 Task: Edit and enhance podcast advertisements and promos.
Action: Mouse pressed left at (86, 106)
Screenshot: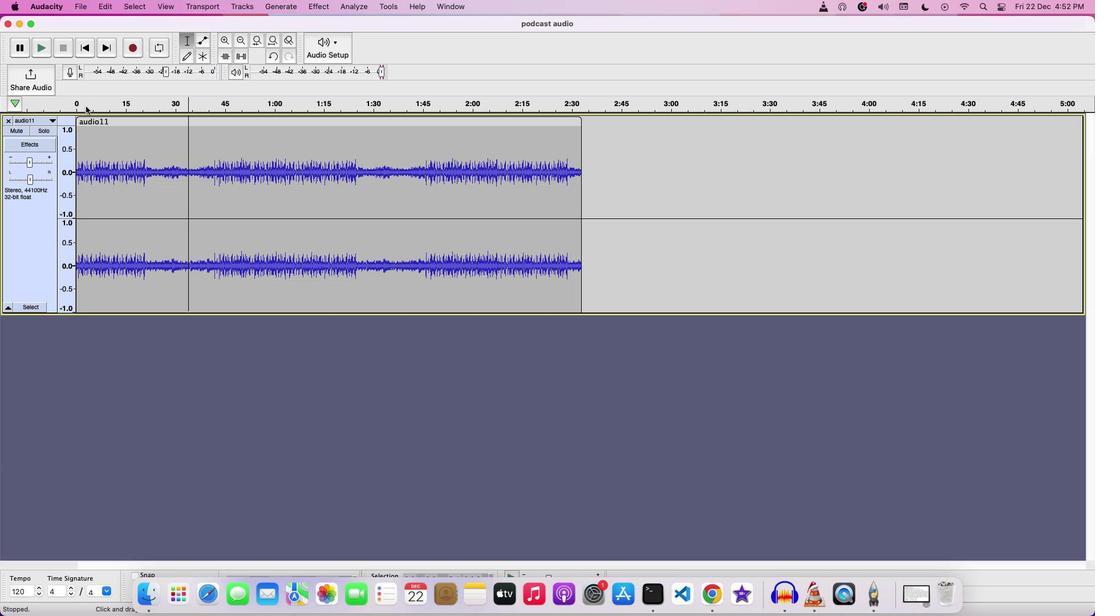 
Action: Mouse moved to (88, 104)
Screenshot: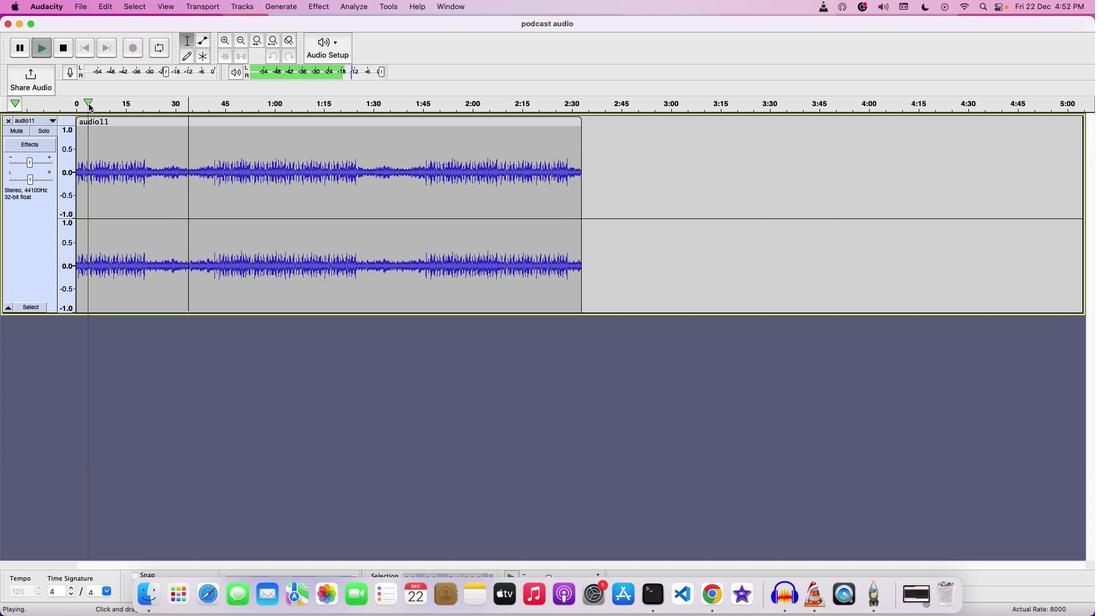 
Action: Key pressed Key.spaceKey.space
Screenshot: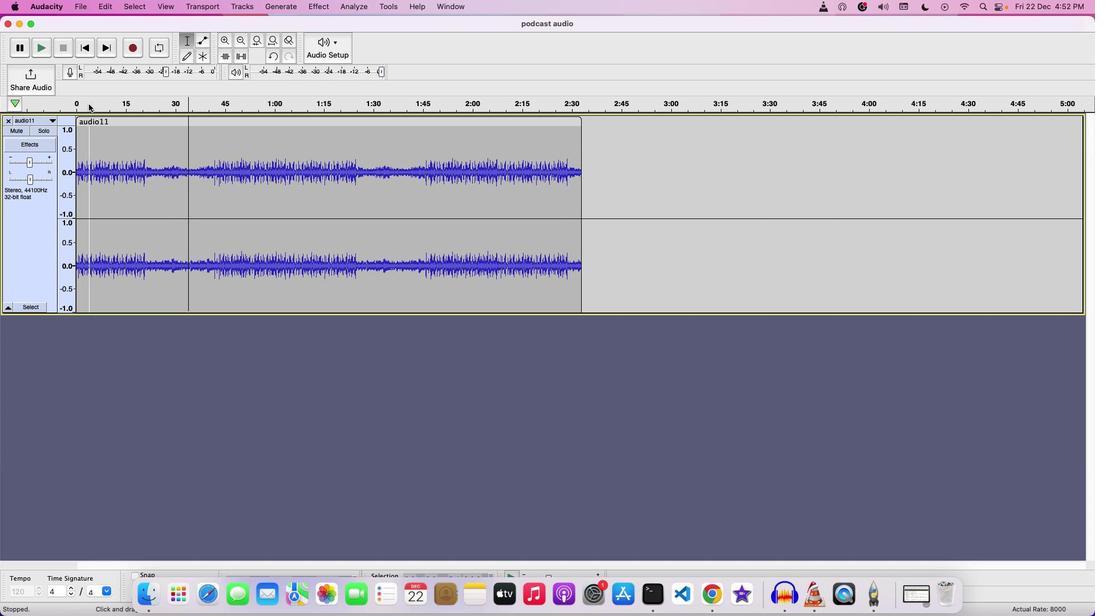 
Action: Mouse moved to (38, 158)
Screenshot: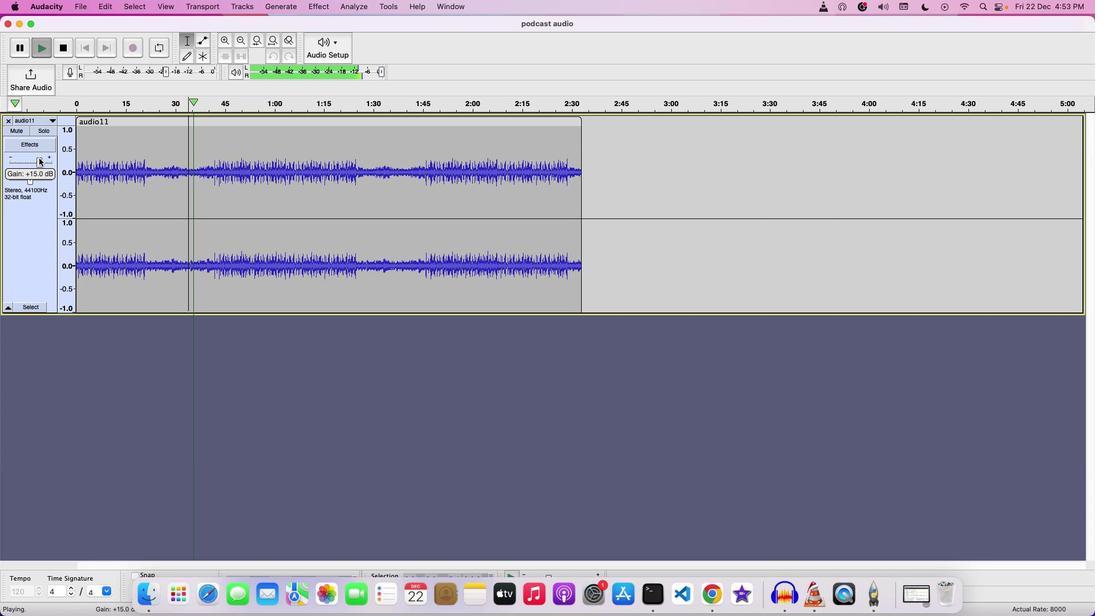 
Action: Mouse pressed left at (38, 158)
Screenshot: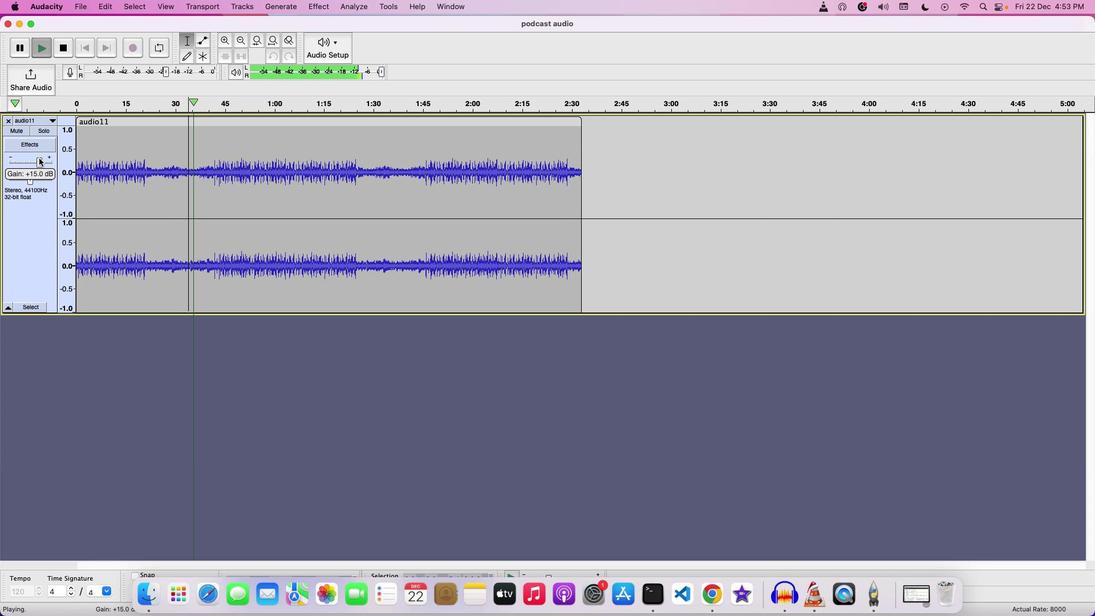 
Action: Mouse moved to (43, 159)
Screenshot: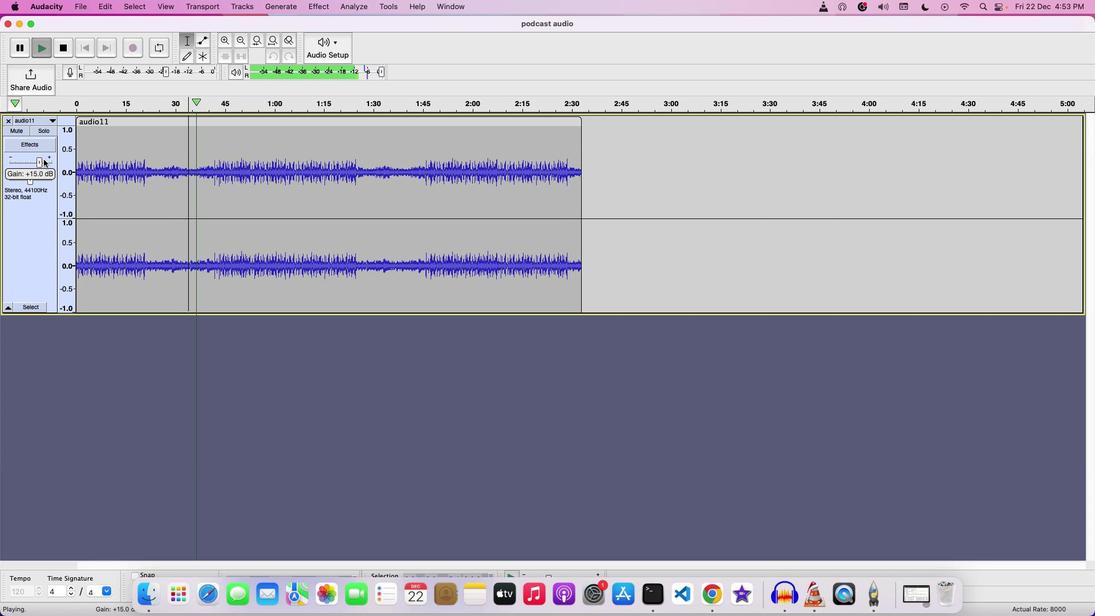 
Action: Mouse pressed left at (43, 159)
Screenshot: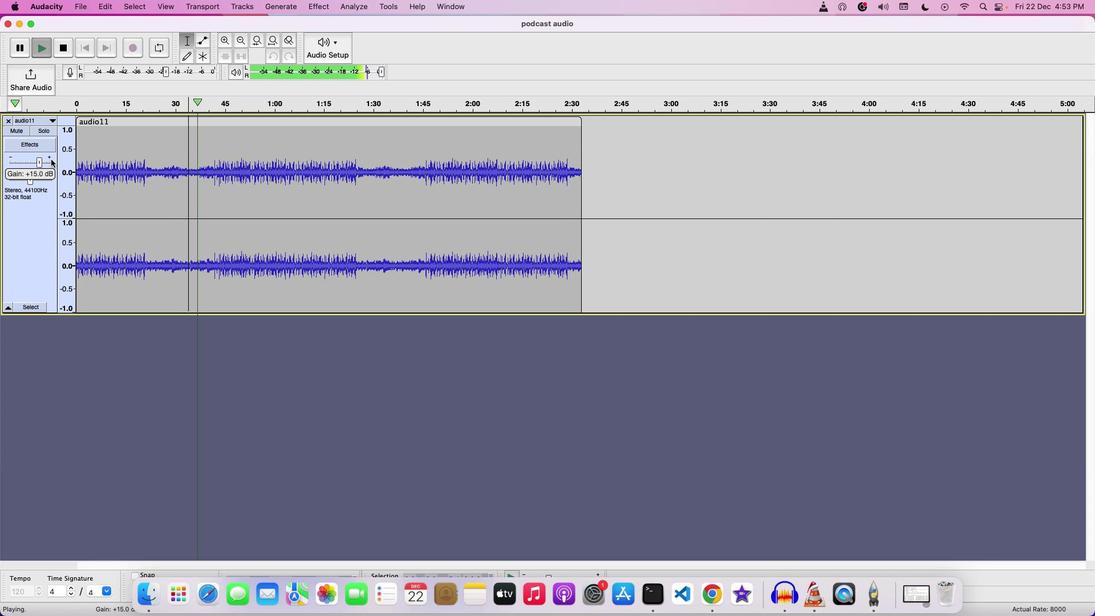 
Action: Mouse moved to (45, 161)
Screenshot: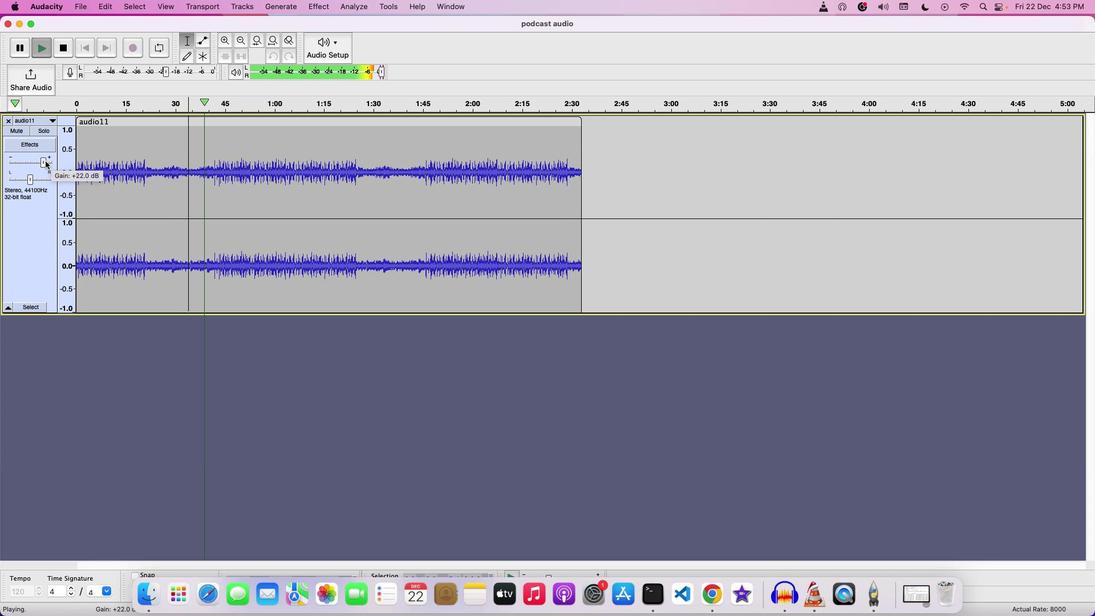 
Action: Mouse pressed left at (45, 161)
Screenshot: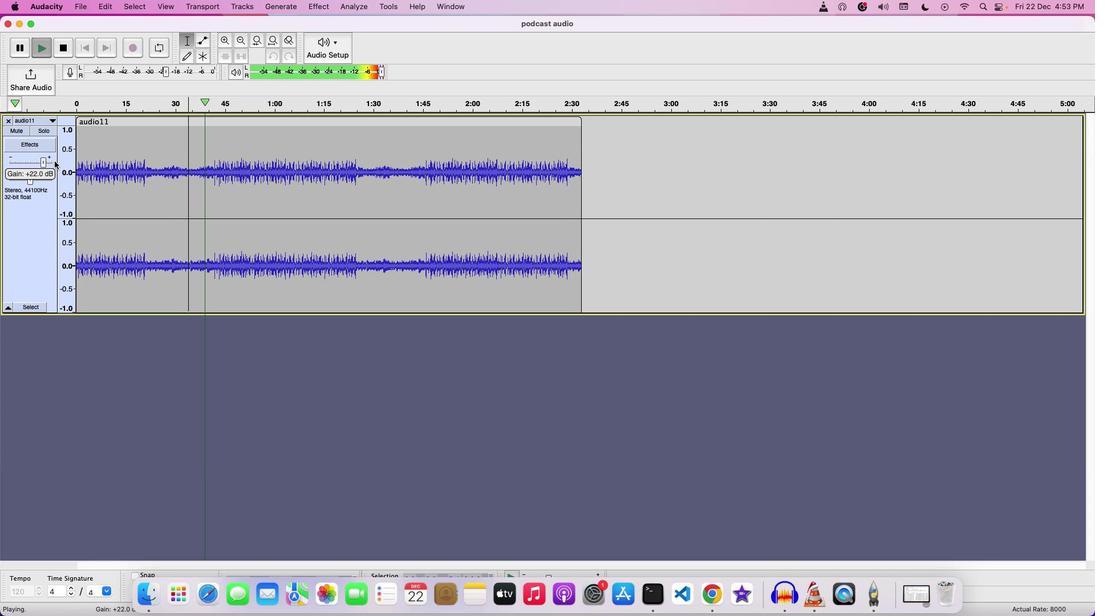 
Action: Mouse moved to (48, 163)
Screenshot: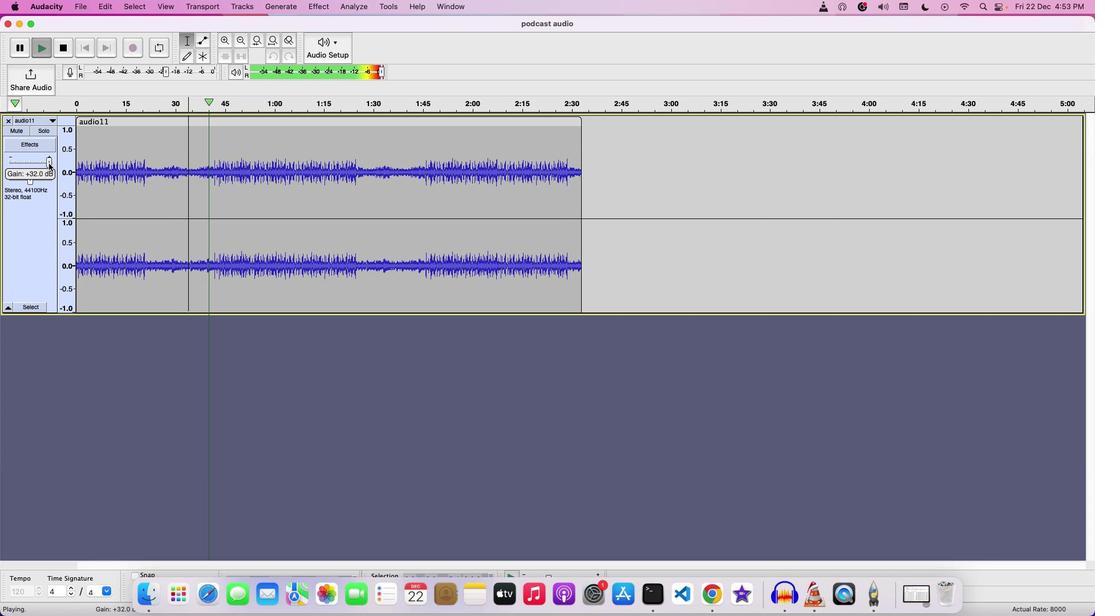 
Action: Mouse pressed left at (48, 163)
Screenshot: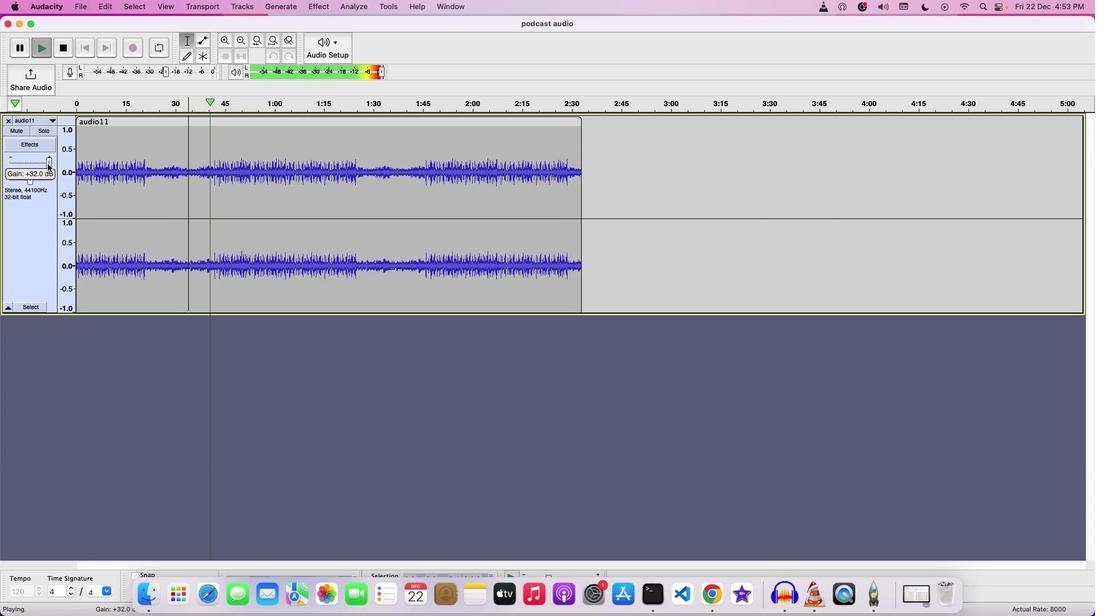 
Action: Mouse moved to (626, 209)
Screenshot: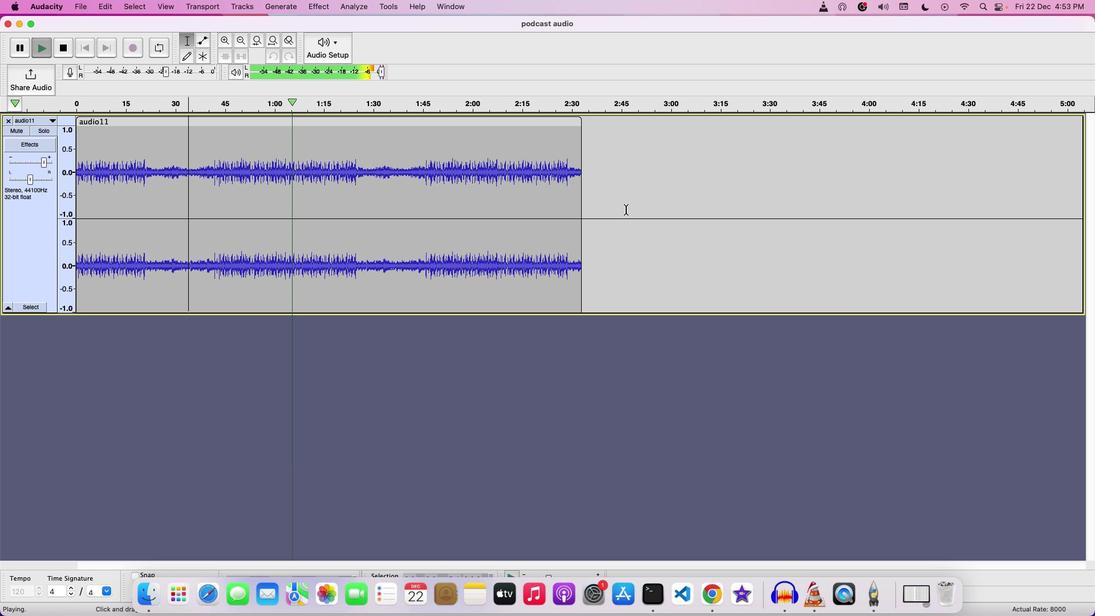 
Action: Key pressed Key.space
Screenshot: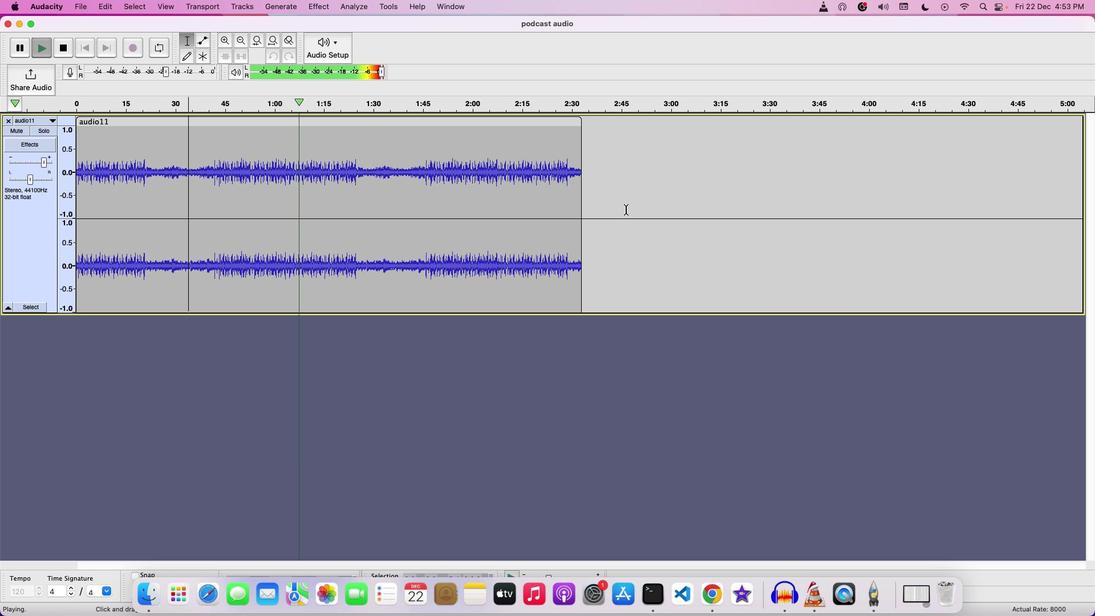 
